 Task: Export your bookmarks to a file for backup or to use in another browser.
Action: Mouse moved to (764, 159)
Screenshot: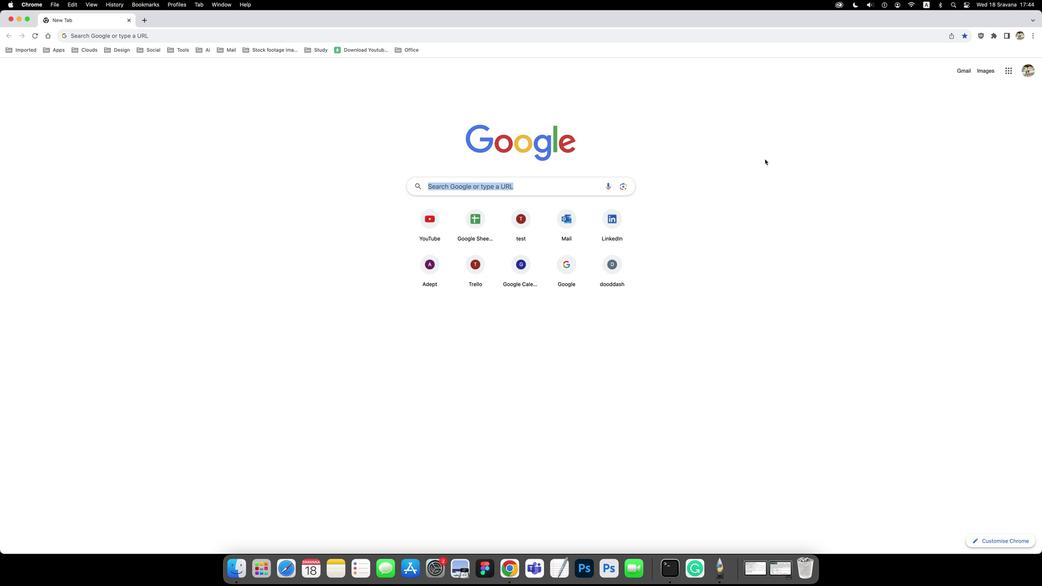 
Action: Mouse pressed left at (764, 159)
Screenshot: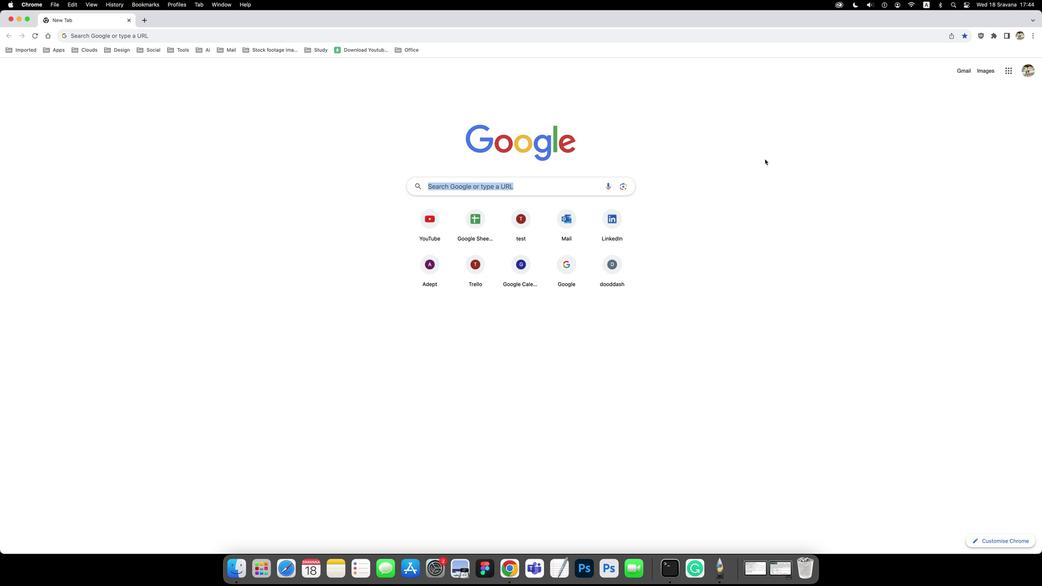 
Action: Mouse moved to (1031, 36)
Screenshot: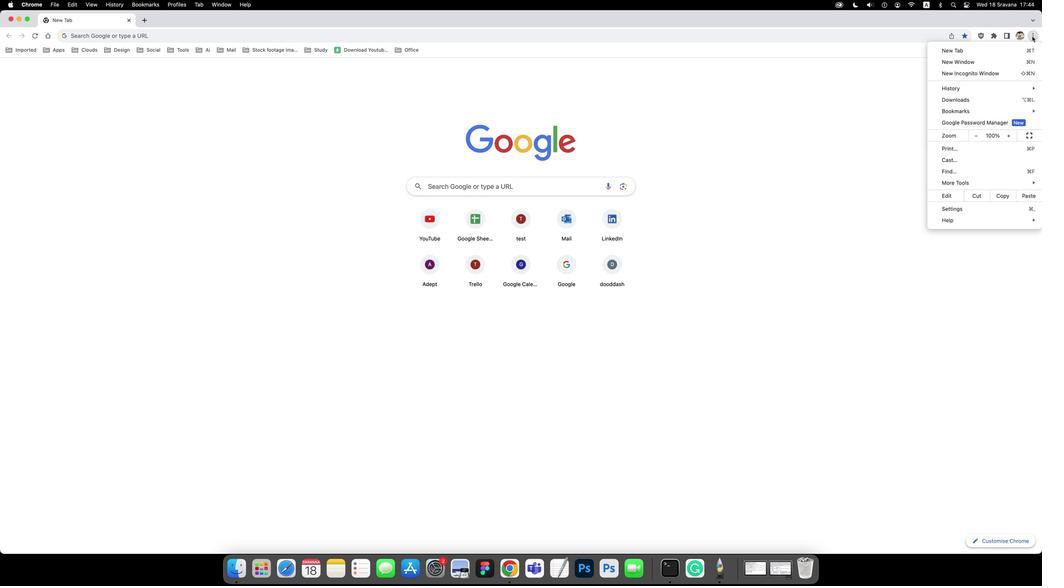 
Action: Mouse pressed left at (1031, 36)
Screenshot: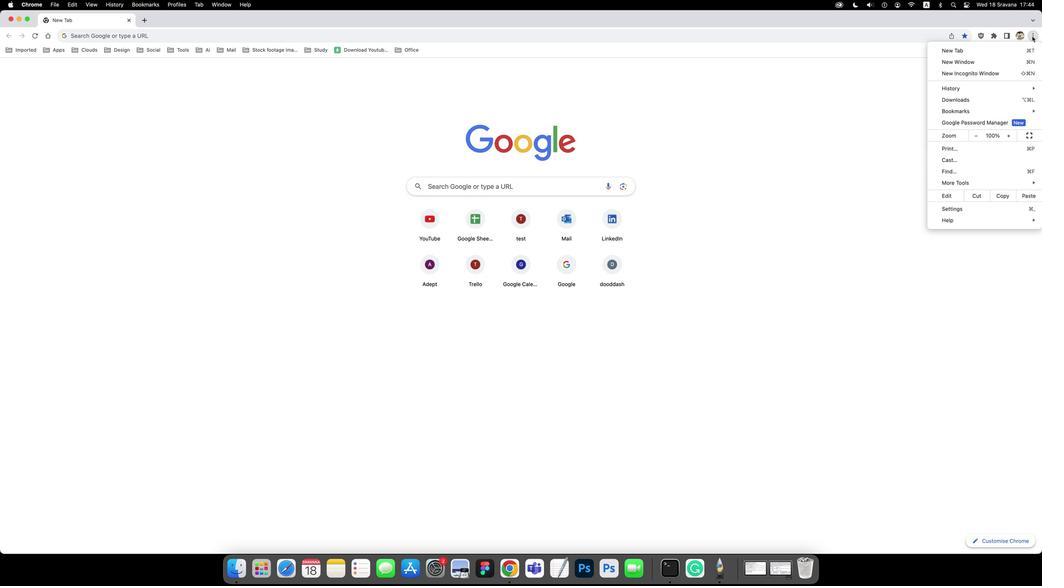 
Action: Mouse moved to (873, 146)
Screenshot: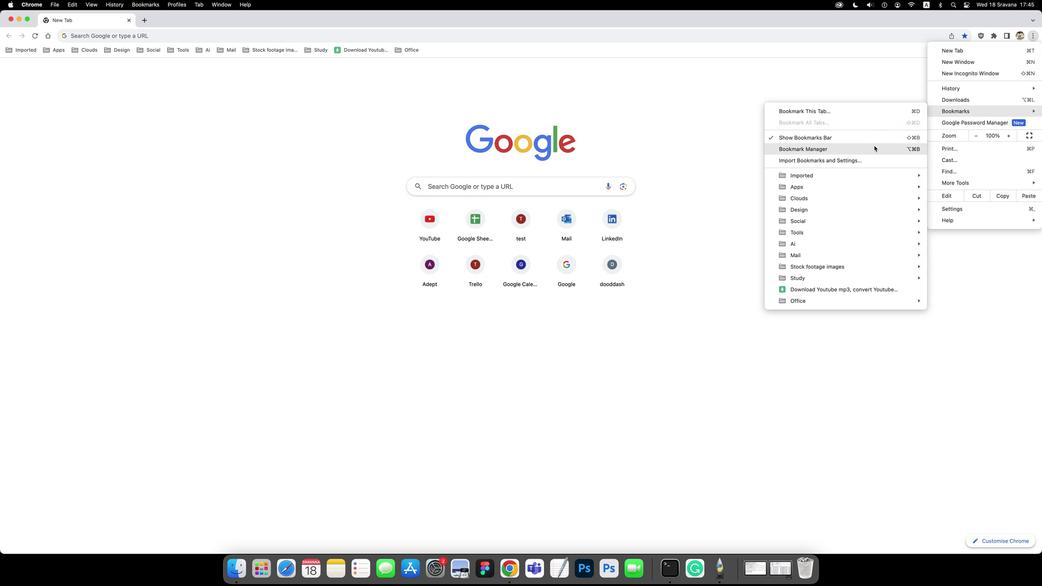 
Action: Mouse pressed left at (873, 146)
Screenshot: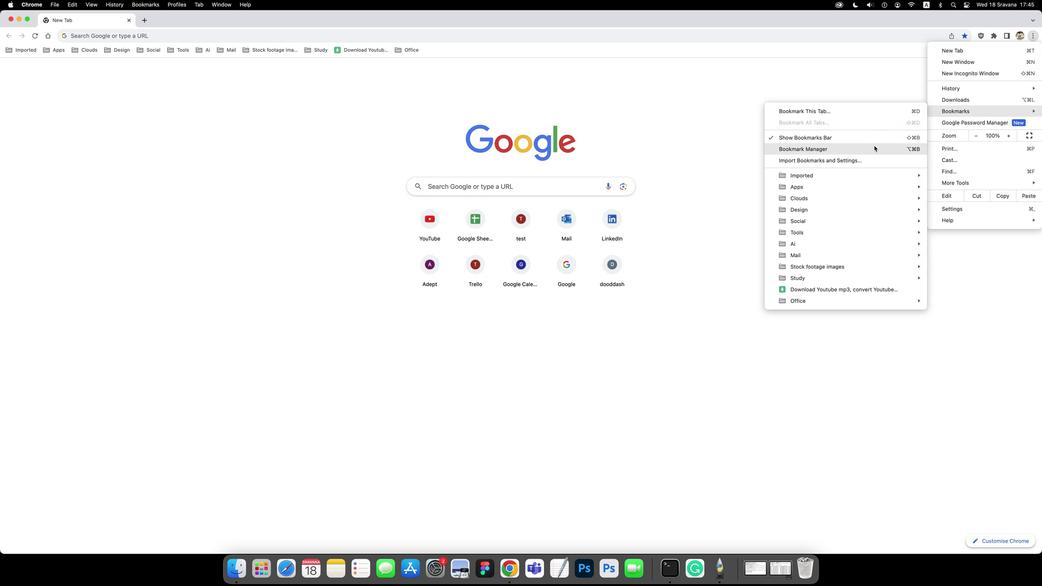 
Action: Mouse moved to (855, 142)
Screenshot: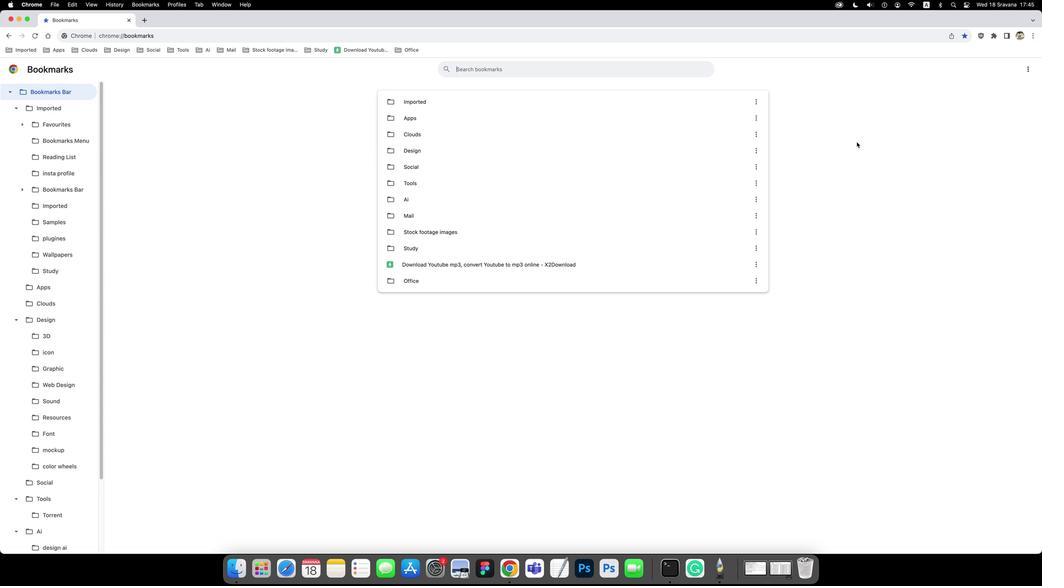 
Action: Mouse pressed left at (855, 142)
Screenshot: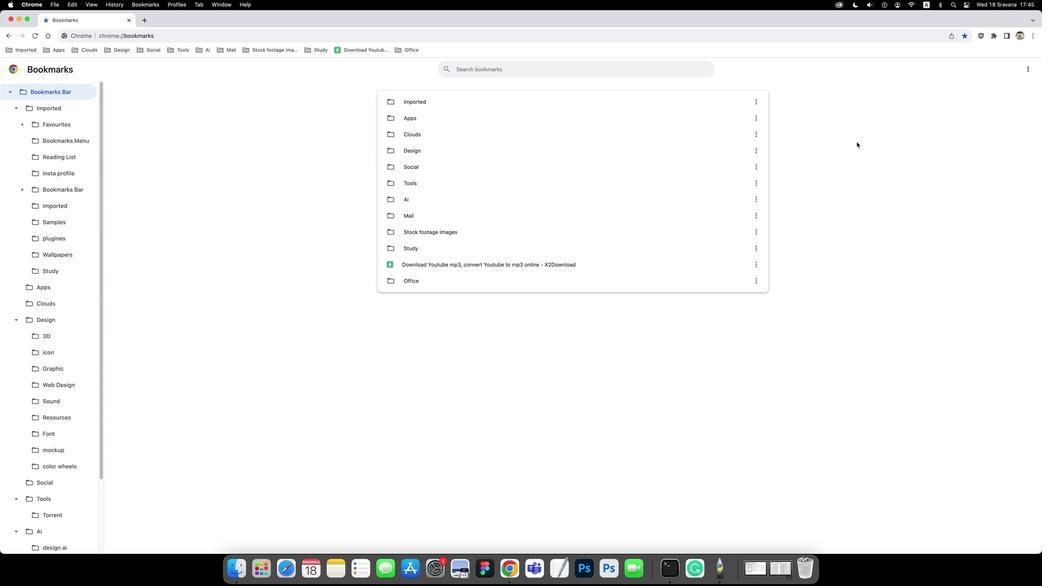 
Action: Mouse moved to (1024, 70)
Screenshot: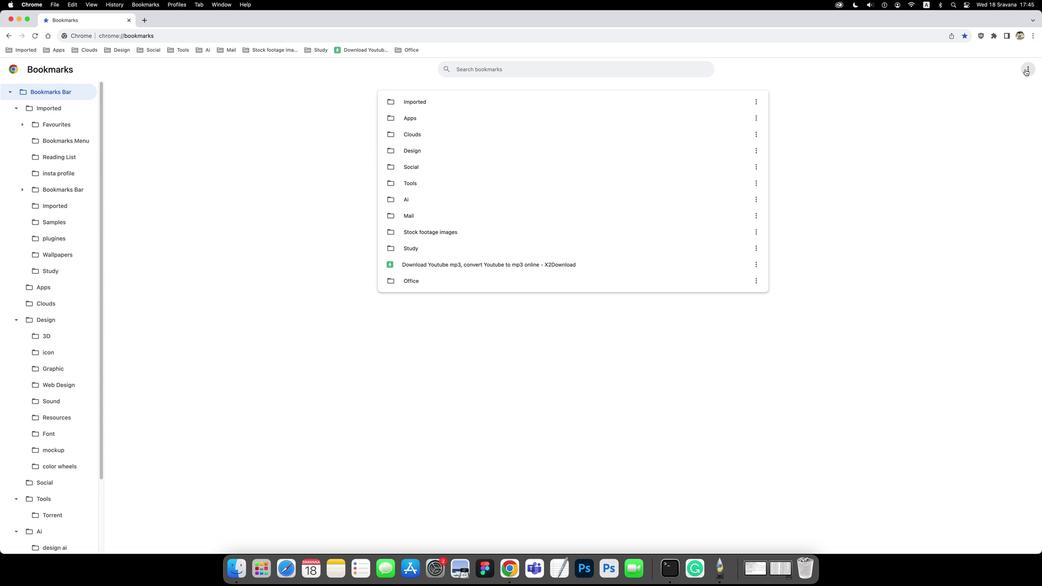 
Action: Mouse pressed left at (1024, 70)
Screenshot: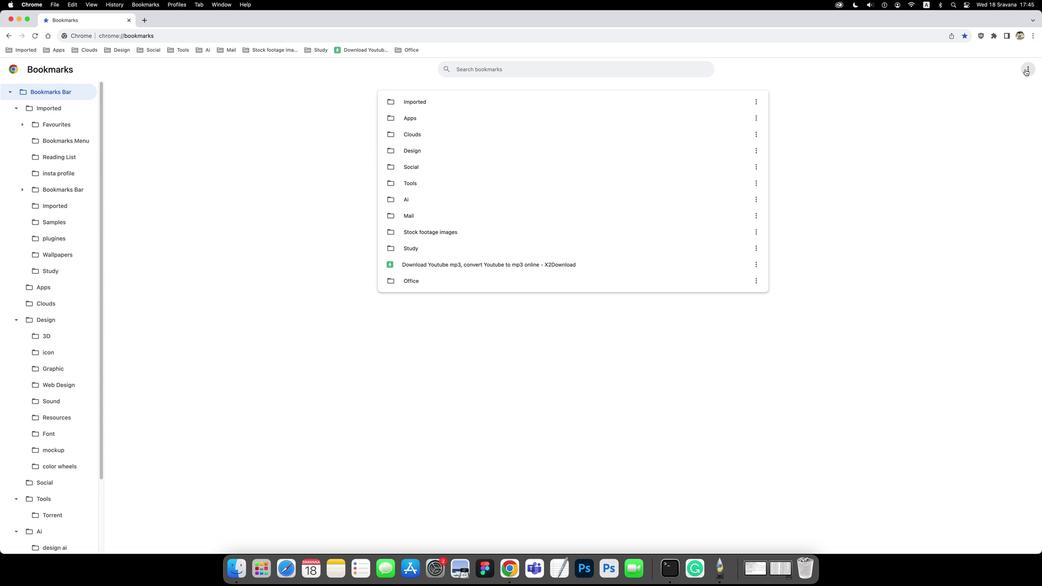 
Action: Mouse moved to (991, 140)
Screenshot: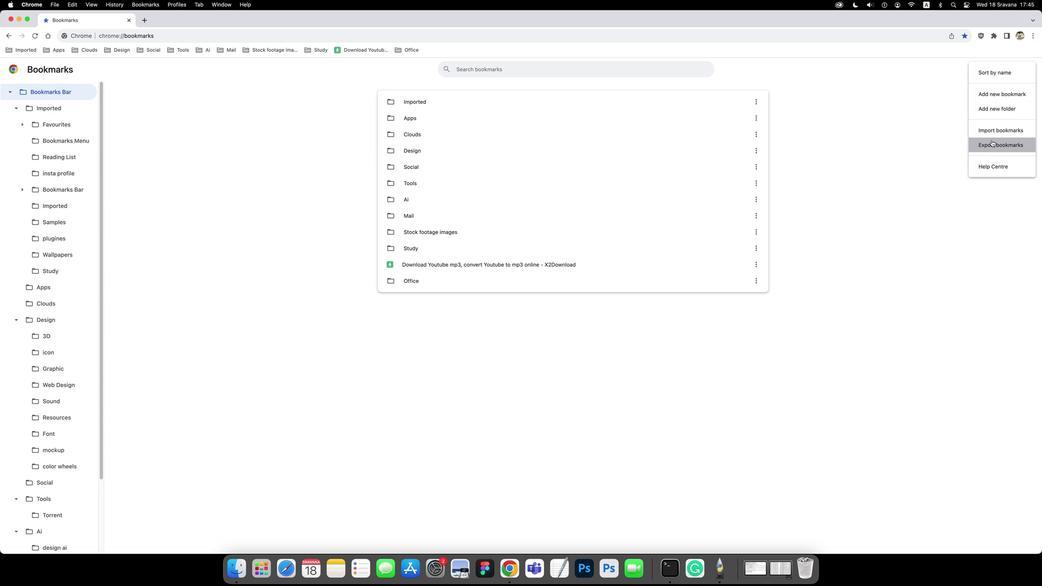 
Action: Mouse pressed left at (991, 140)
Screenshot: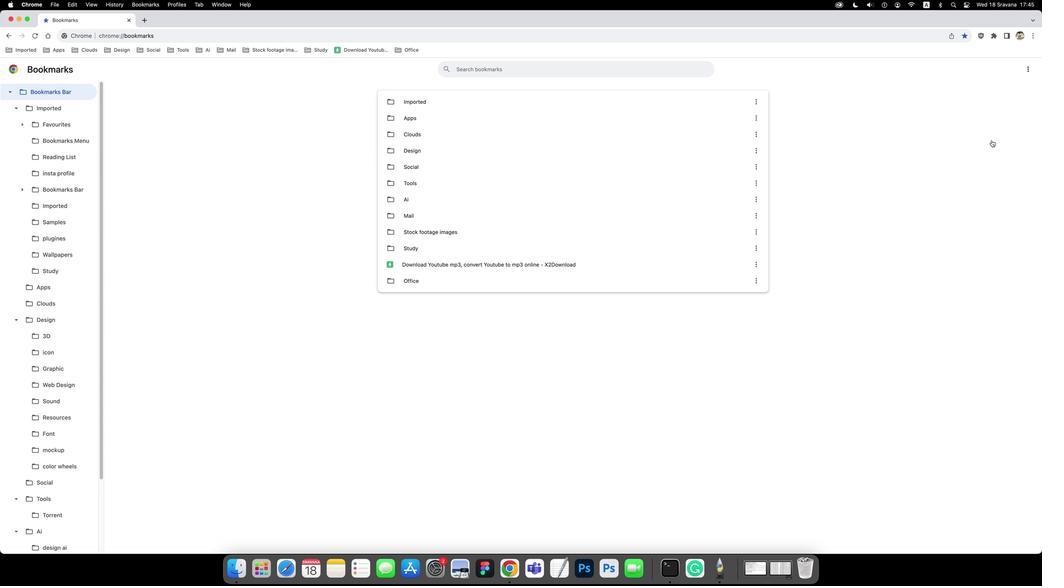 
Action: Mouse moved to (527, 231)
Screenshot: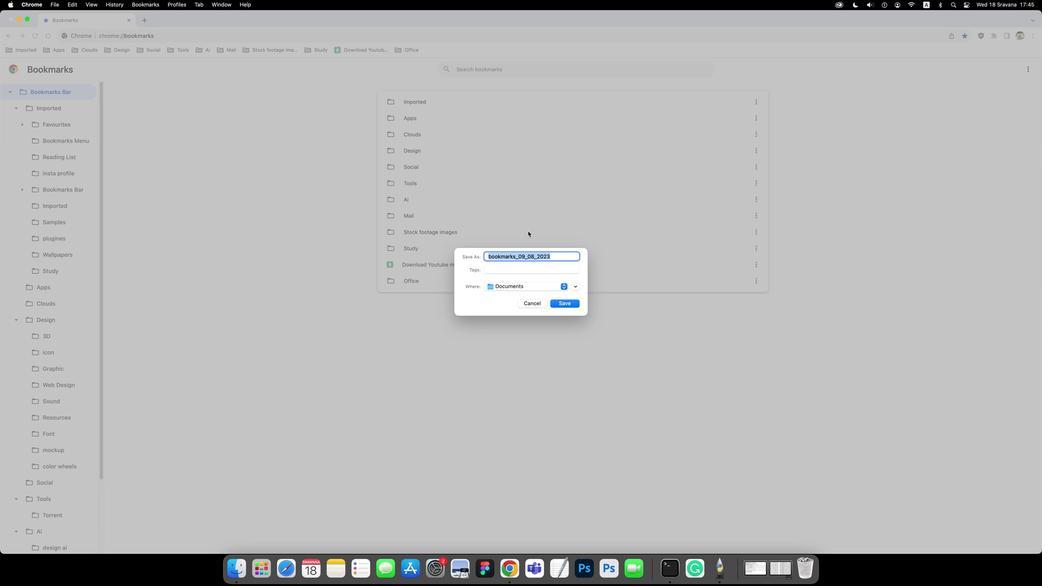 
Action: Key pressed Key.caps_lock'B'Key.caps_lock'o''o''k''k'Key.backspace'm''a''r''k'
Screenshot: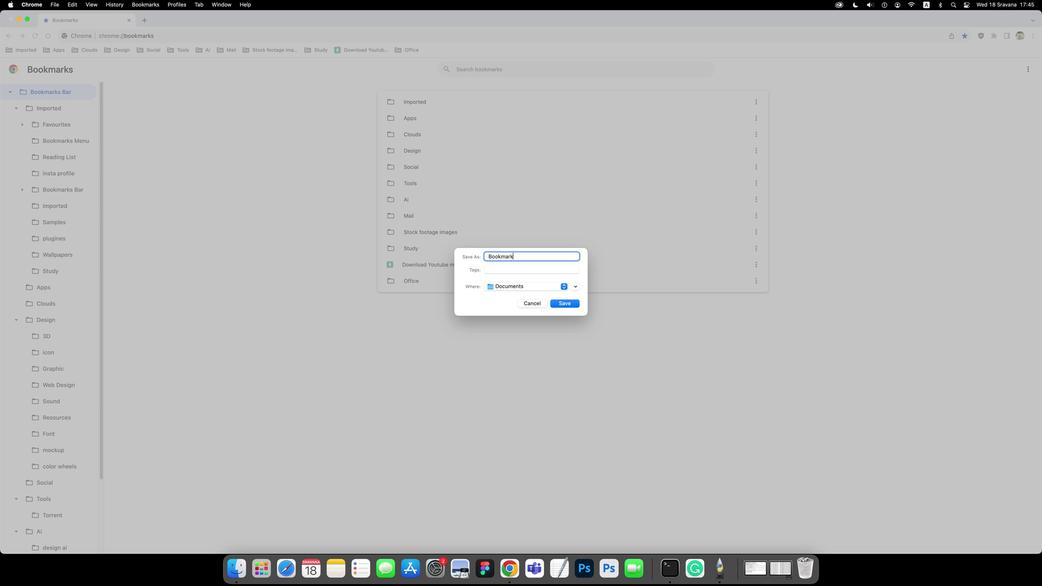 
Action: Mouse moved to (511, 288)
Screenshot: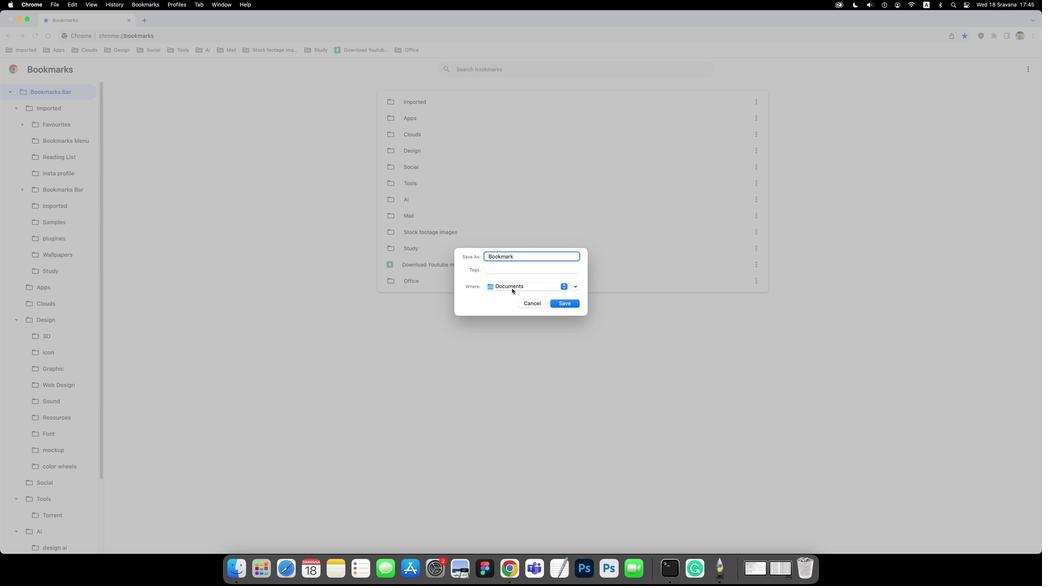 
Action: Mouse pressed left at (511, 288)
Screenshot: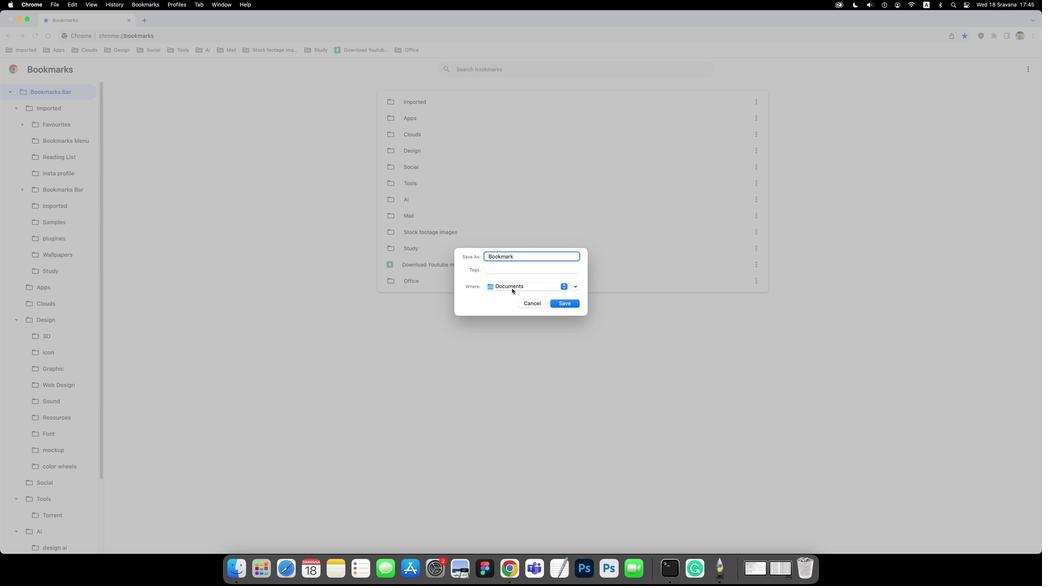 
Action: Mouse moved to (516, 398)
Screenshot: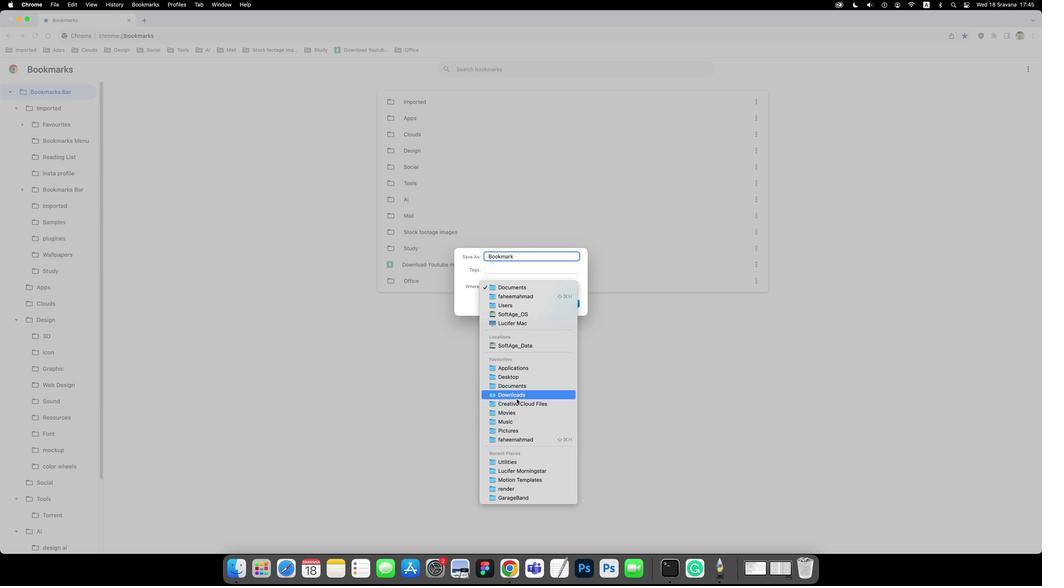 
Action: Mouse pressed left at (516, 398)
Screenshot: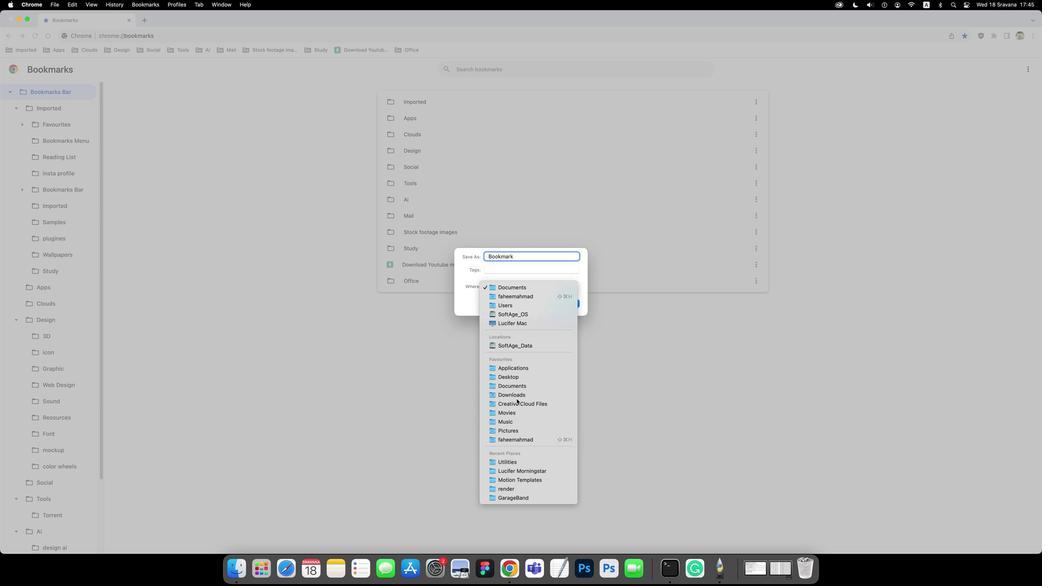 
Action: Mouse moved to (565, 301)
Screenshot: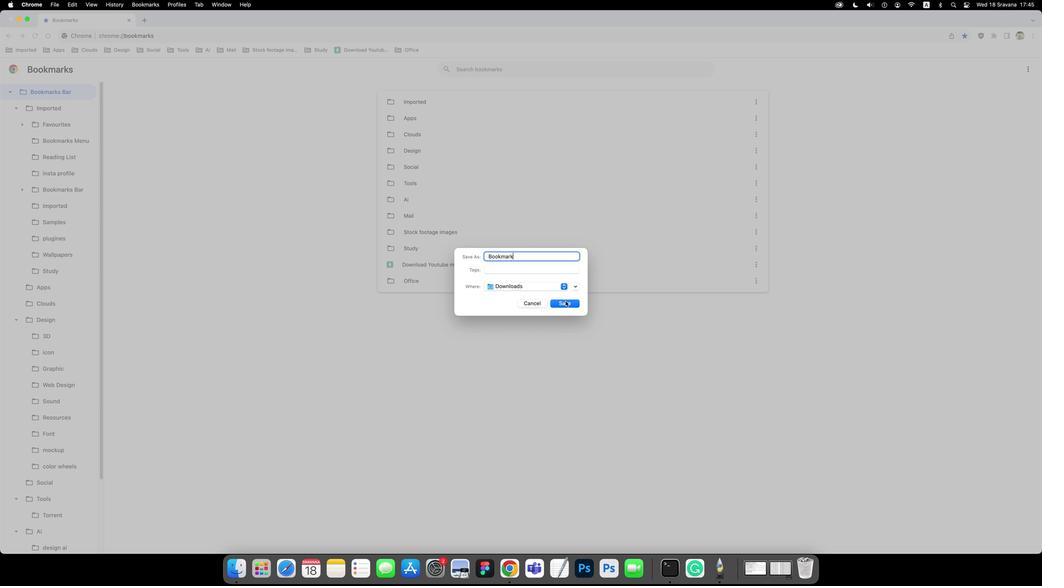 
Action: Mouse pressed left at (565, 301)
Screenshot: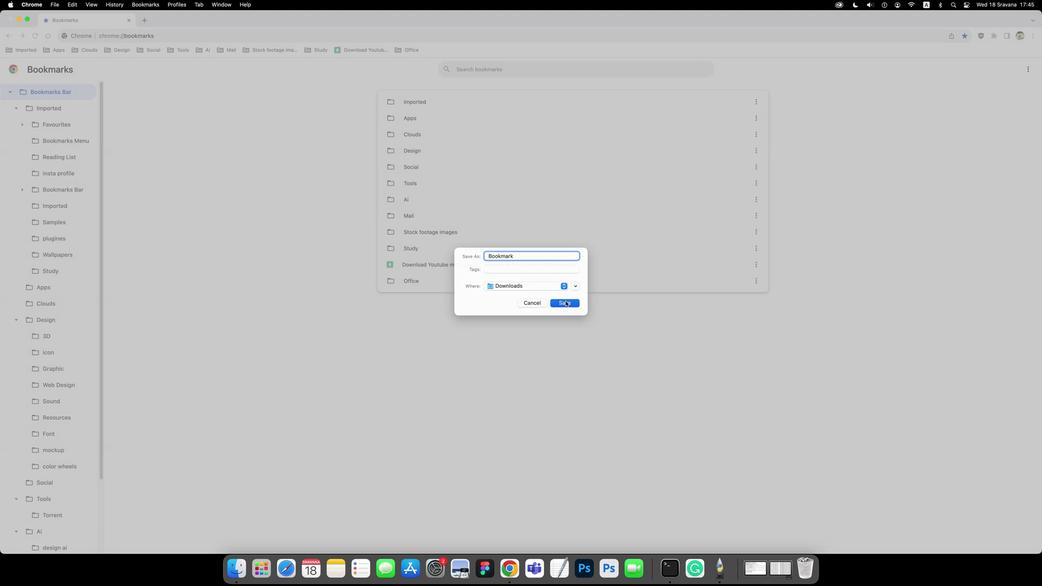 
Action: Mouse moved to (544, 336)
Screenshot: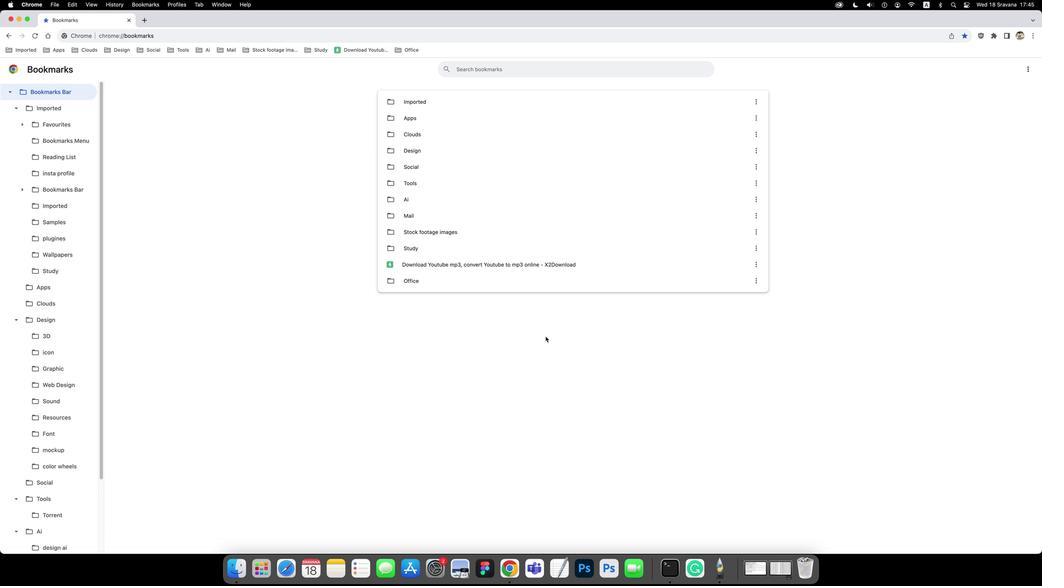 
Action: Mouse pressed left at (544, 336)
Screenshot: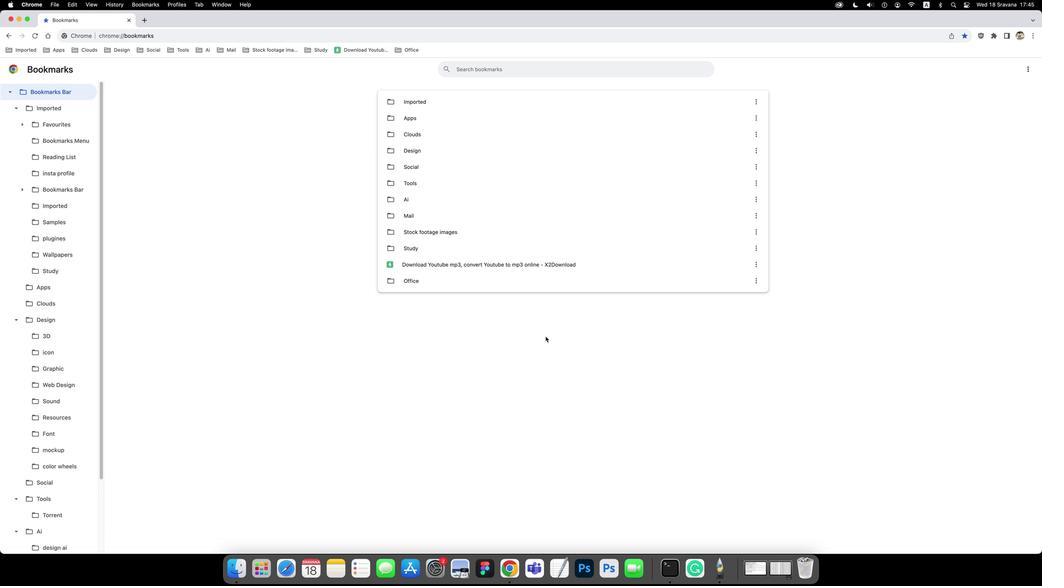 
Action: Mouse pressed left at (544, 336)
Screenshot: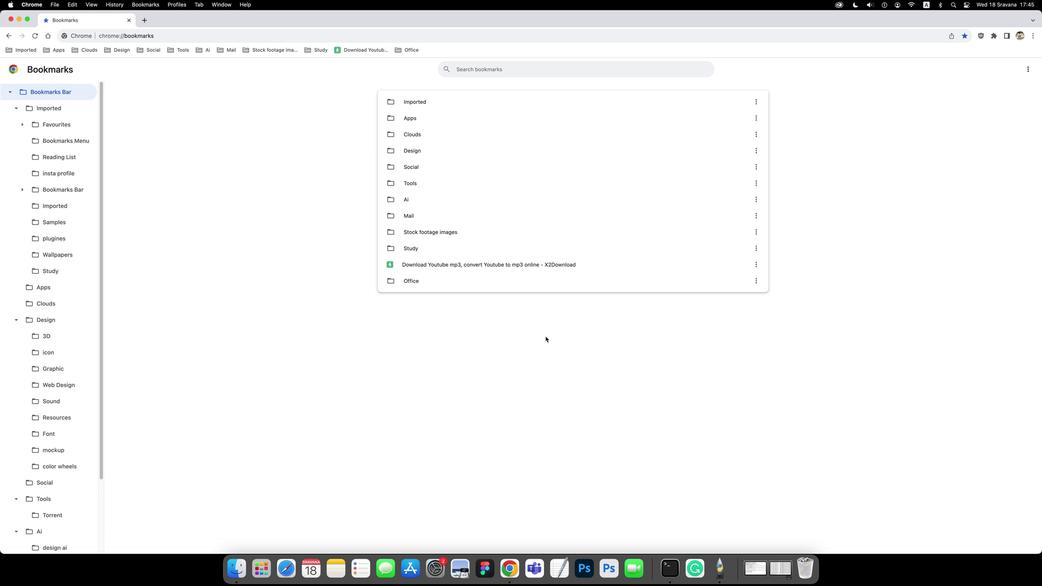 
Action: Mouse moved to (415, 319)
Screenshot: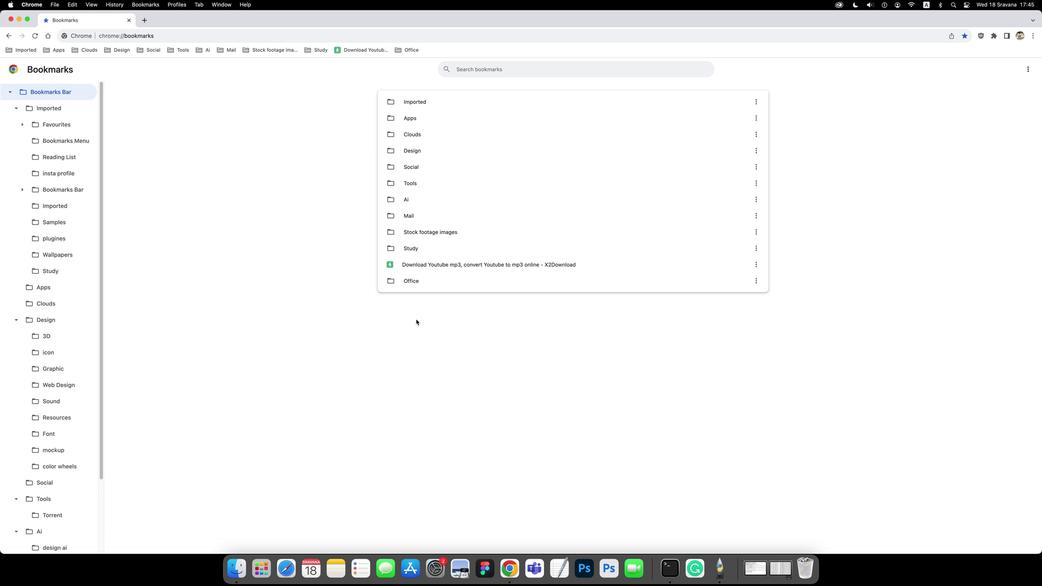 
